 Task: Select a due date automation when advanced on, 2 days before a card is due add dates not due next week at 11:00 AM.
Action: Mouse moved to (1088, 88)
Screenshot: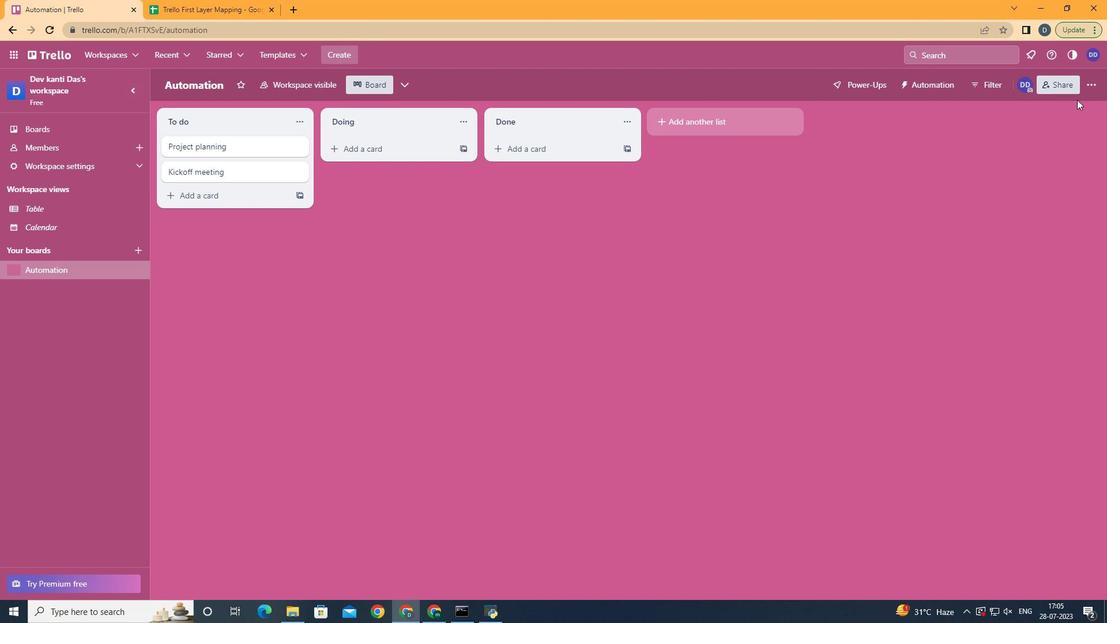 
Action: Mouse pressed left at (1088, 88)
Screenshot: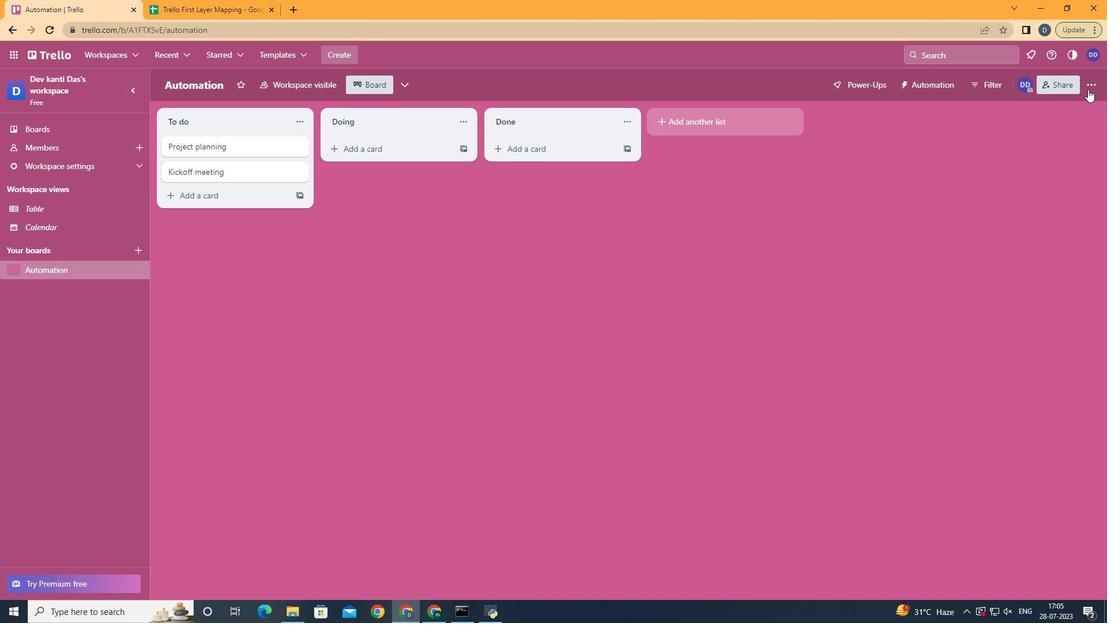 
Action: Mouse moved to (1002, 249)
Screenshot: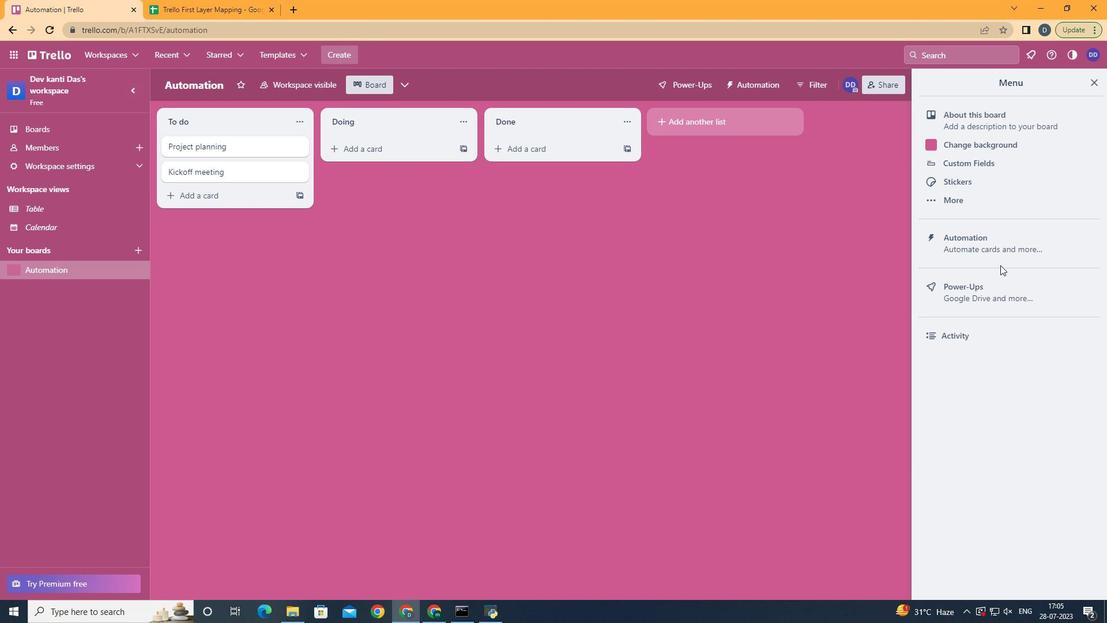 
Action: Mouse pressed left at (1002, 249)
Screenshot: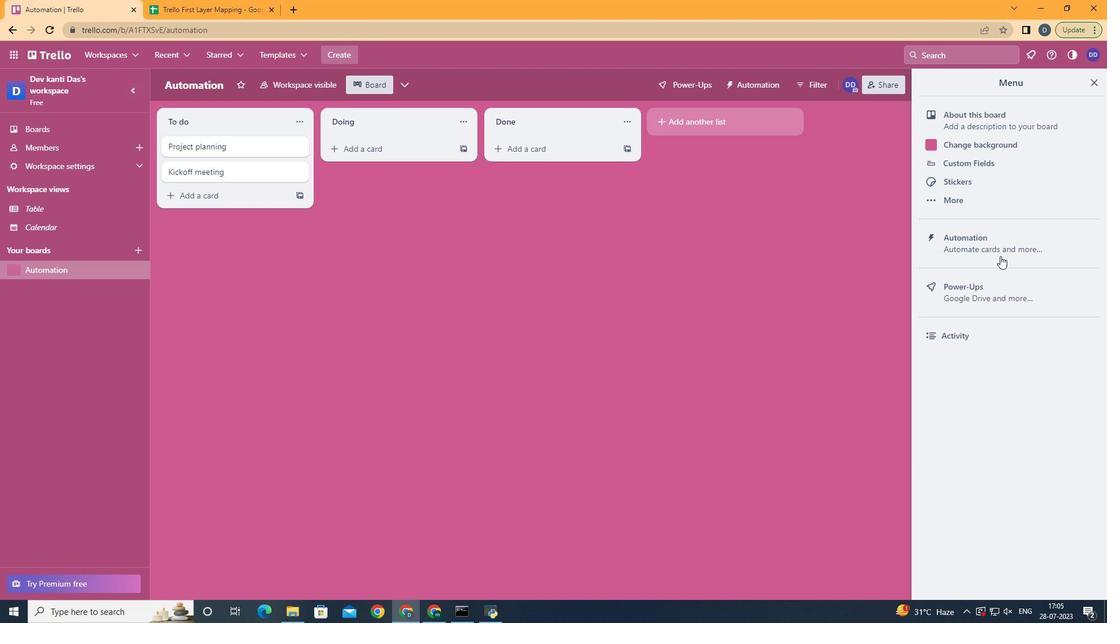 
Action: Mouse moved to (197, 234)
Screenshot: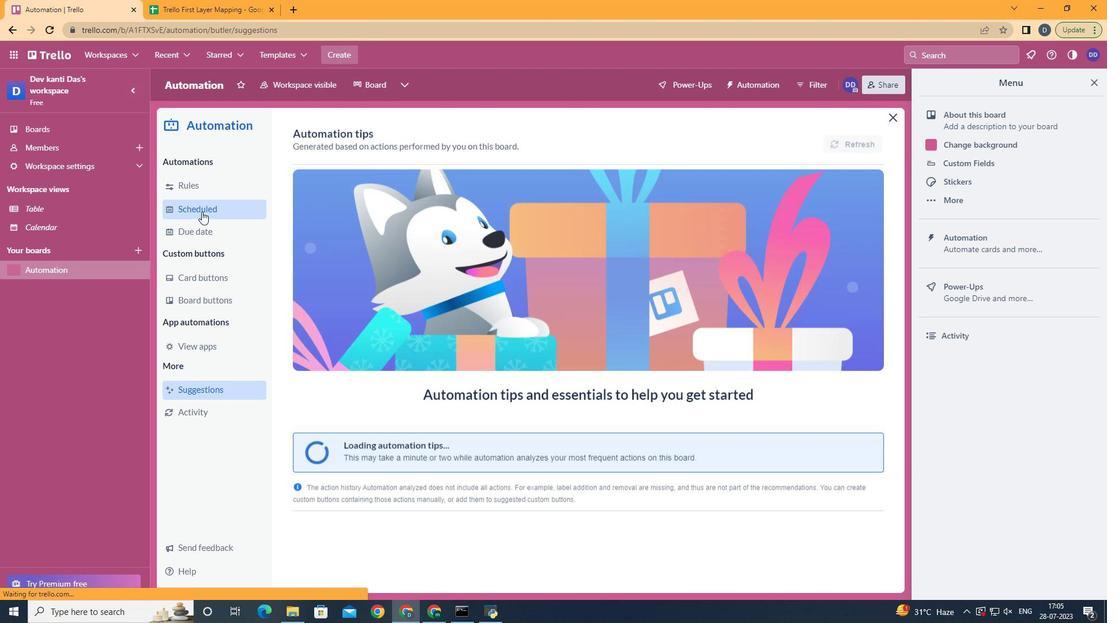 
Action: Mouse pressed left at (197, 234)
Screenshot: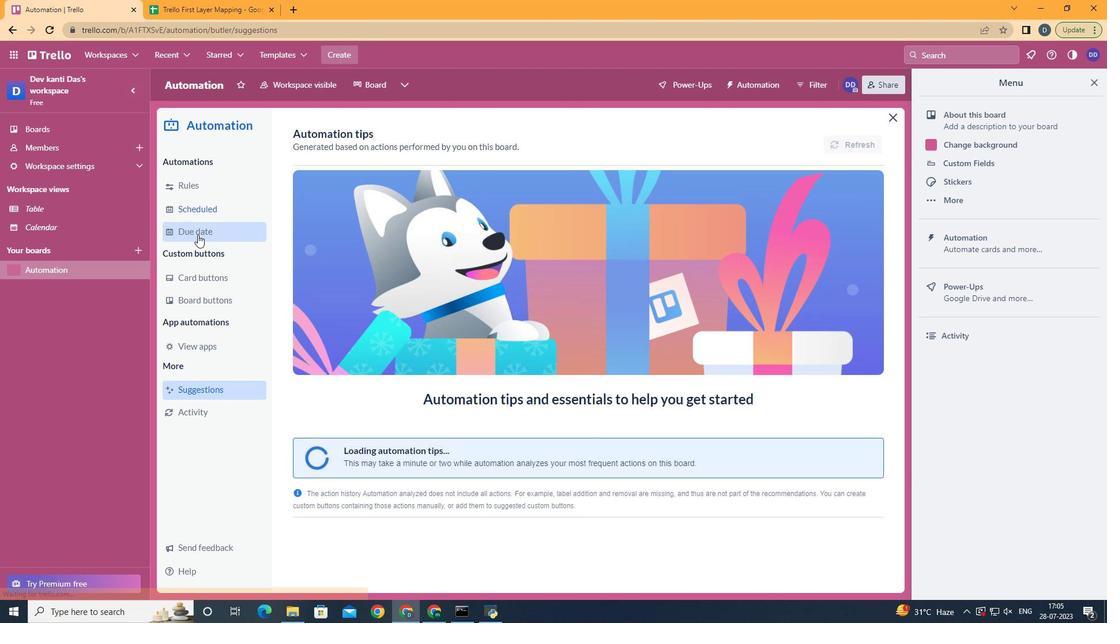 
Action: Mouse moved to (802, 141)
Screenshot: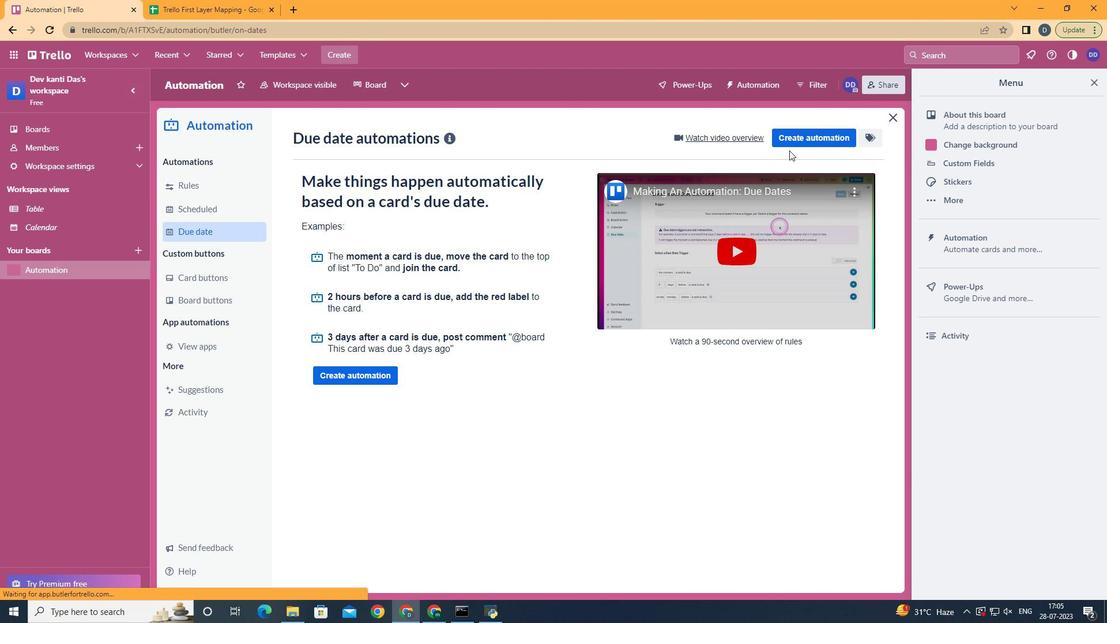 
Action: Mouse pressed left at (802, 141)
Screenshot: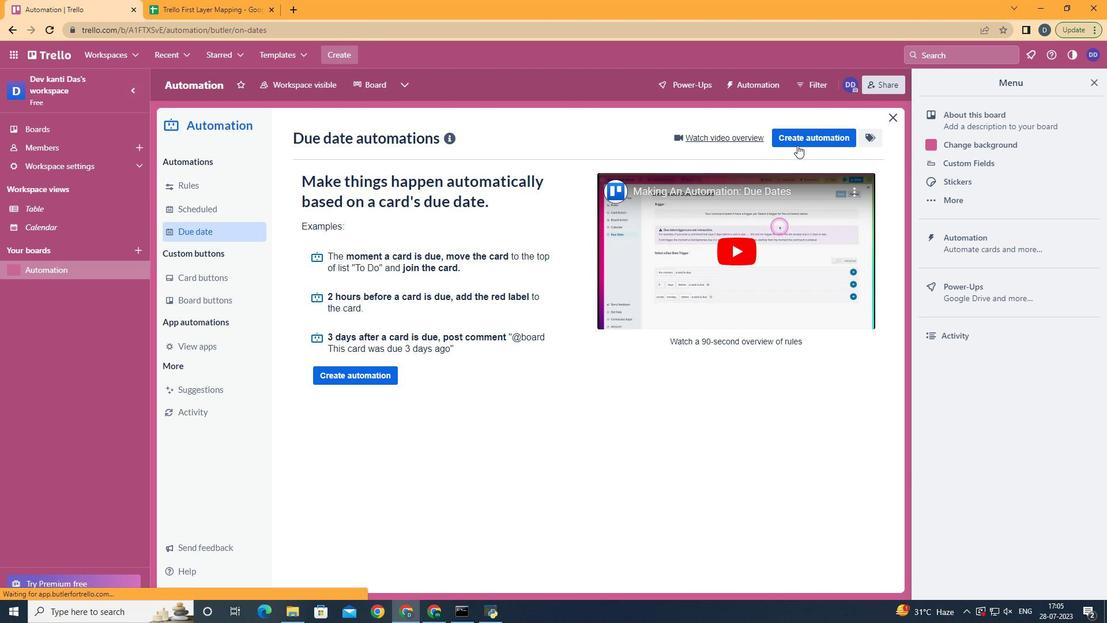 
Action: Mouse moved to (483, 252)
Screenshot: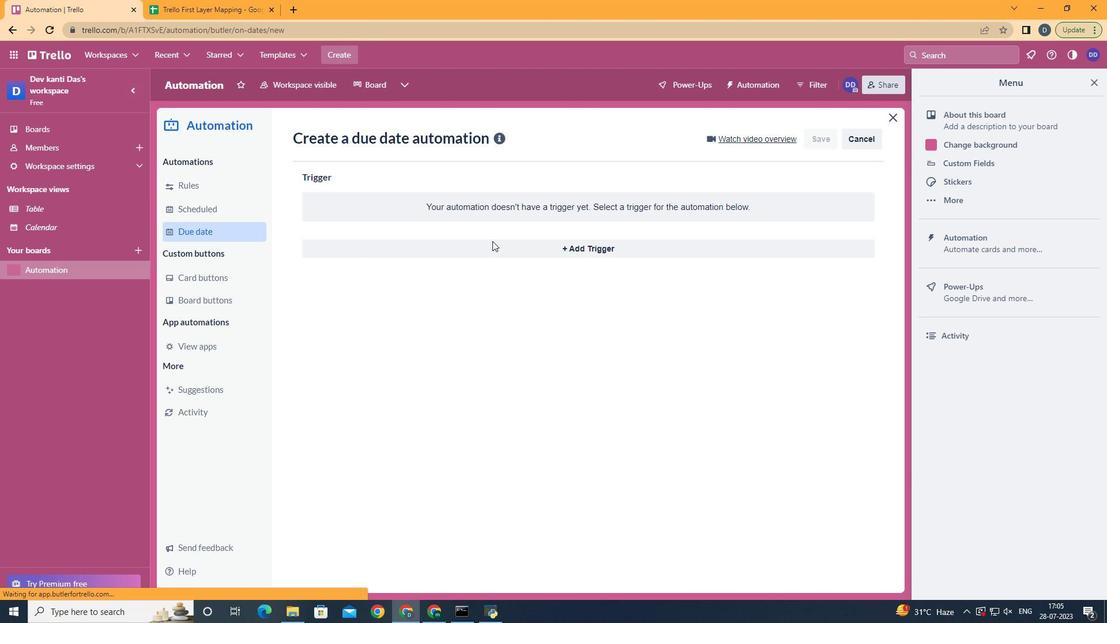 
Action: Mouse pressed left at (483, 252)
Screenshot: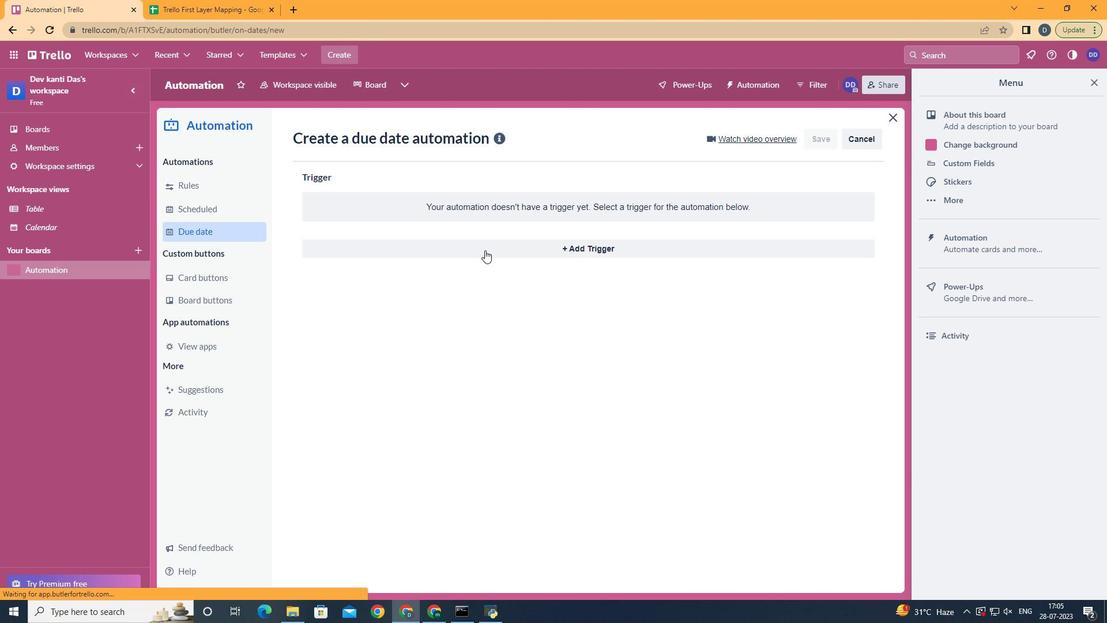 
Action: Mouse moved to (462, 424)
Screenshot: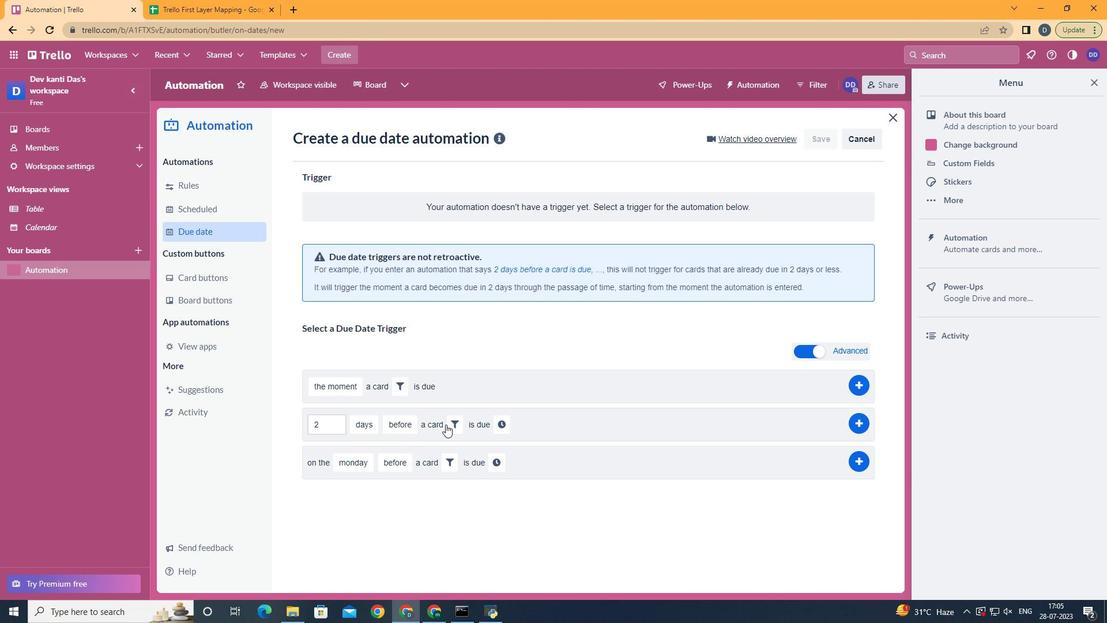 
Action: Mouse pressed left at (462, 424)
Screenshot: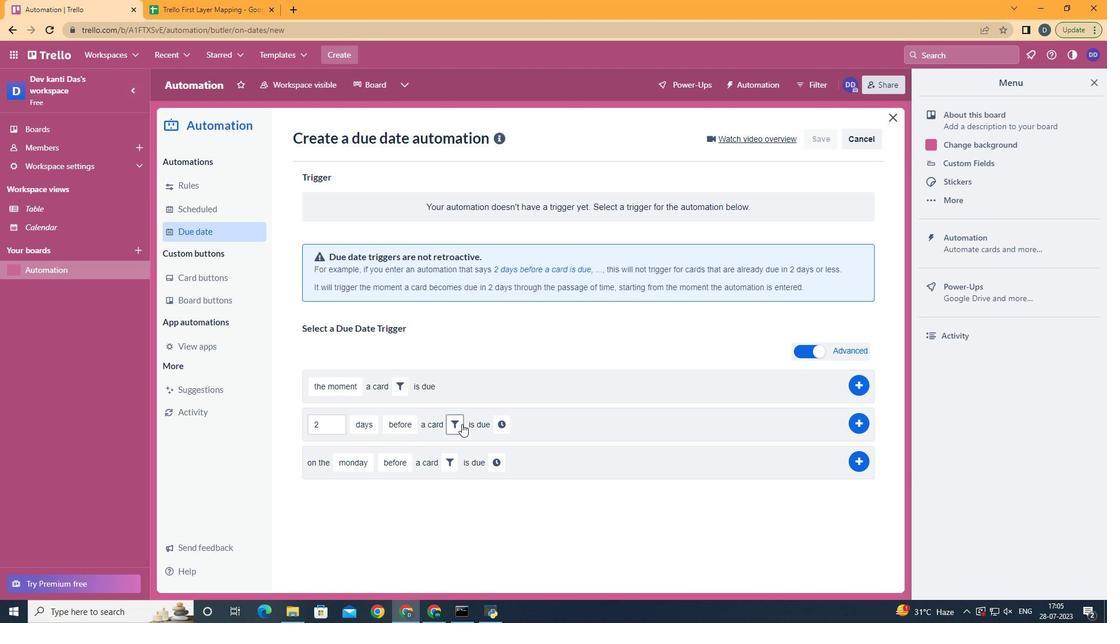 
Action: Mouse moved to (514, 470)
Screenshot: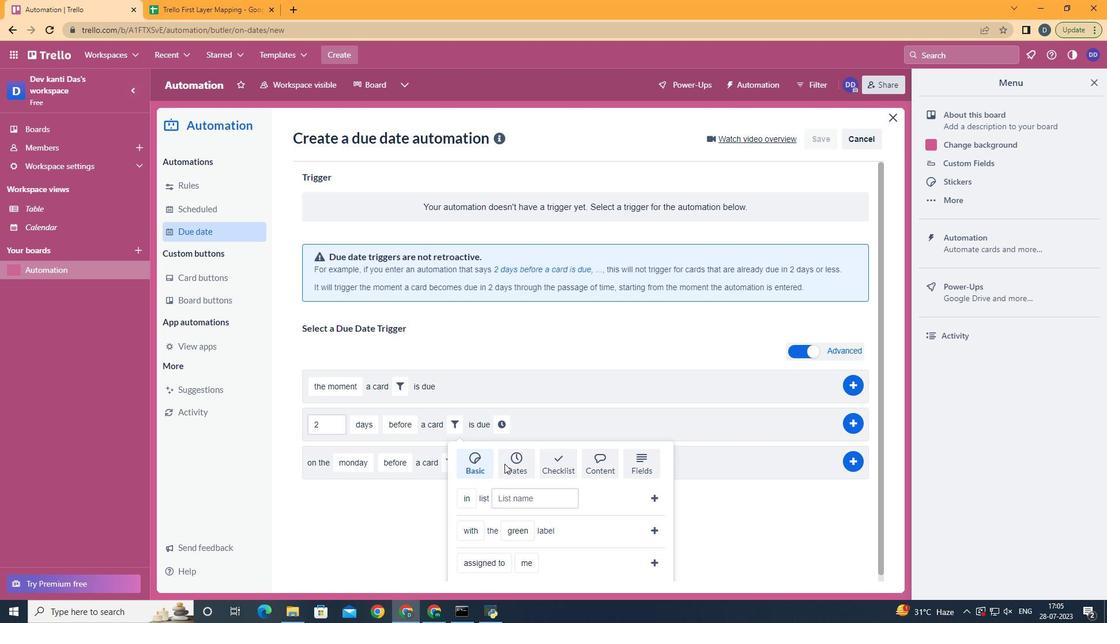 
Action: Mouse pressed left at (514, 470)
Screenshot: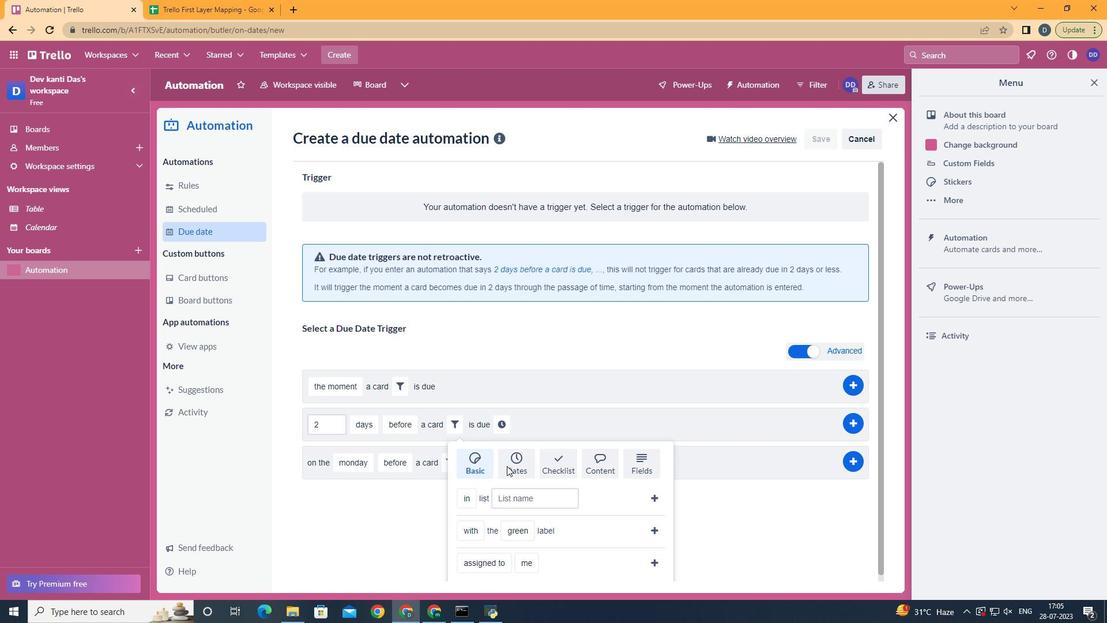 
Action: Mouse scrolled (514, 469) with delta (0, 0)
Screenshot: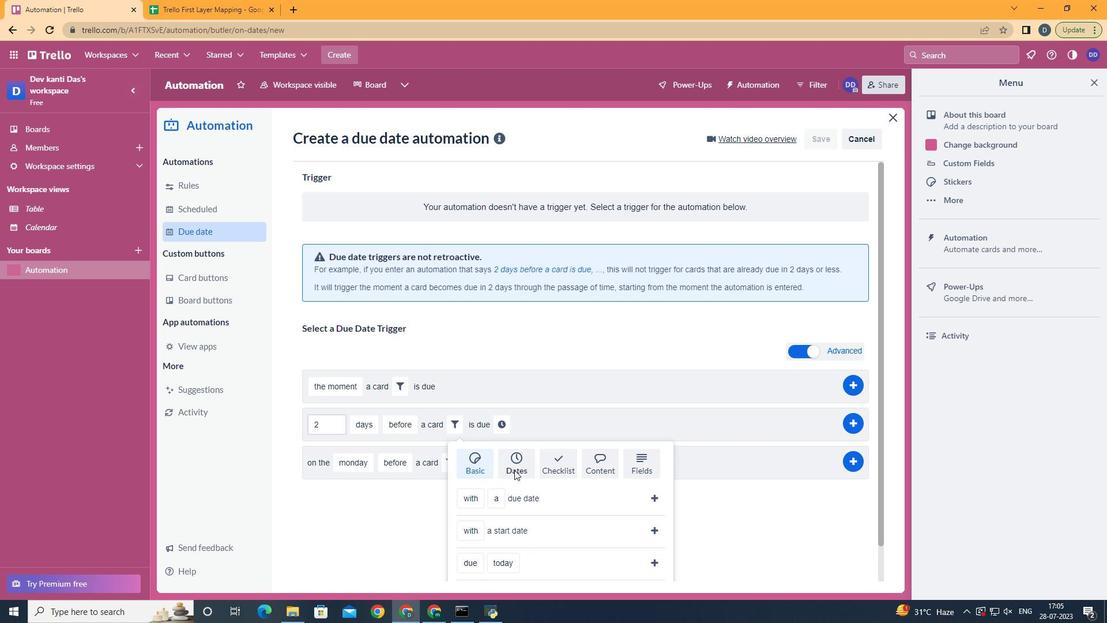 
Action: Mouse scrolled (514, 469) with delta (0, 0)
Screenshot: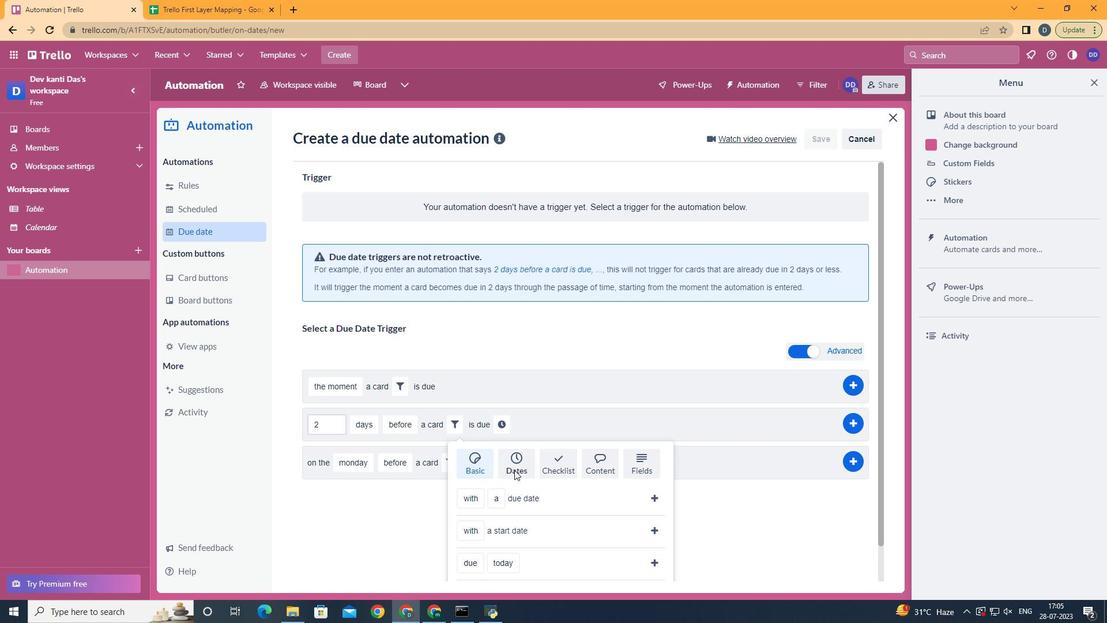 
Action: Mouse scrolled (514, 469) with delta (0, 0)
Screenshot: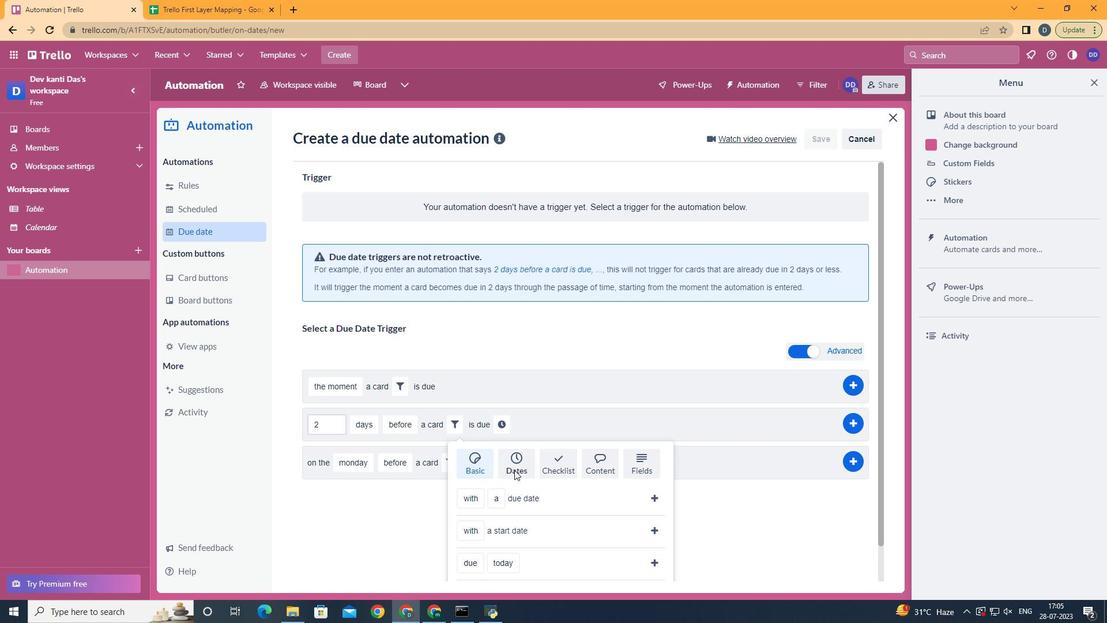 
Action: Mouse scrolled (514, 469) with delta (0, 0)
Screenshot: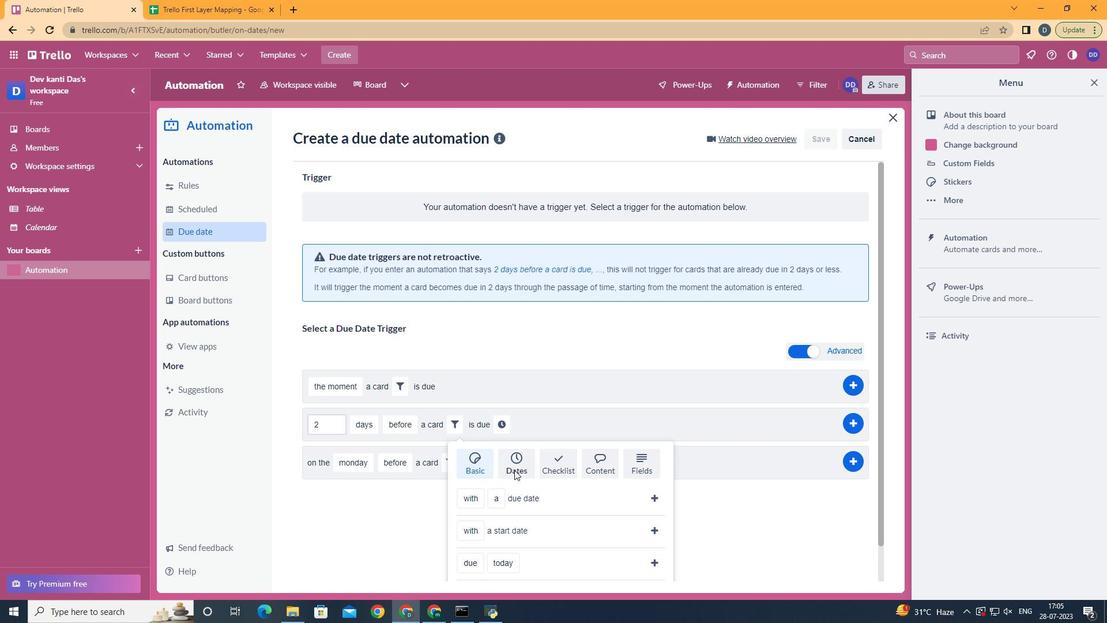 
Action: Mouse scrolled (514, 469) with delta (0, 0)
Screenshot: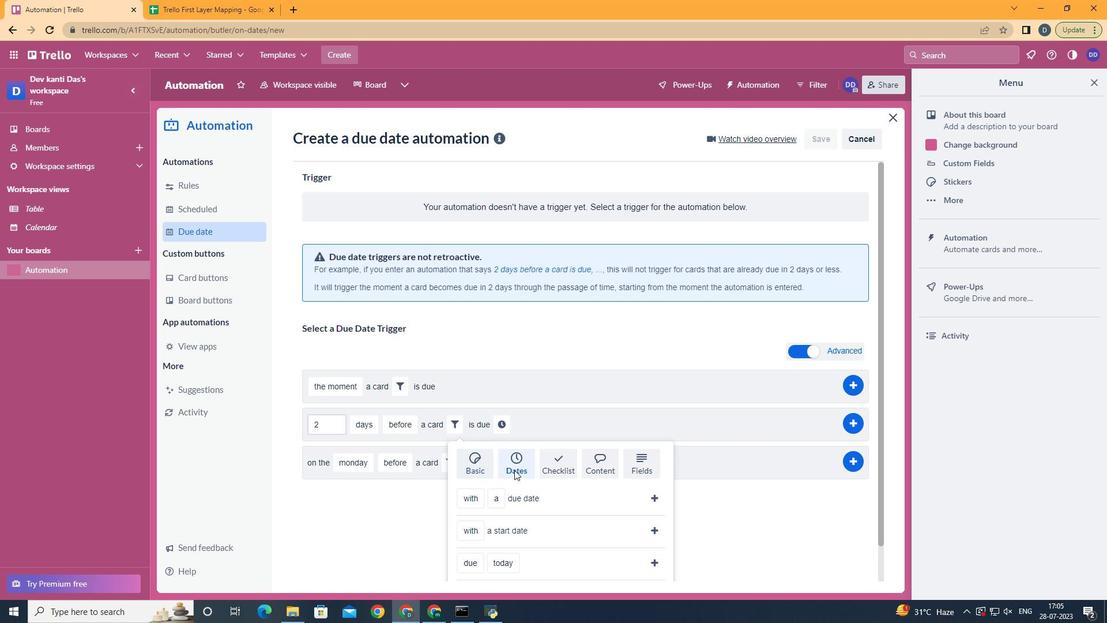 
Action: Mouse moved to (497, 453)
Screenshot: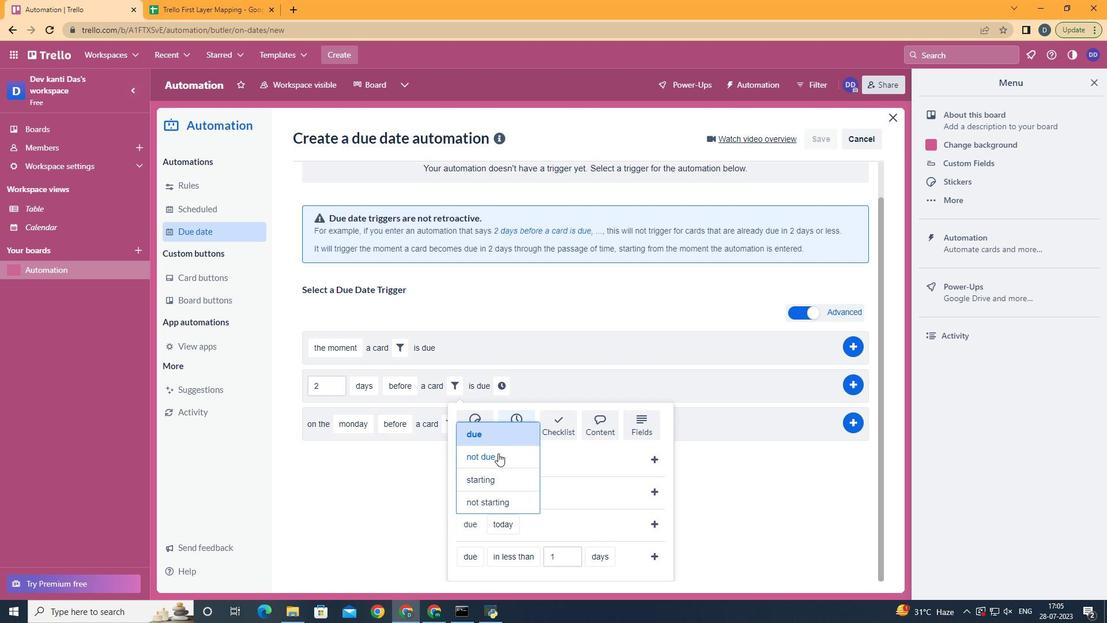 
Action: Mouse pressed left at (497, 453)
Screenshot: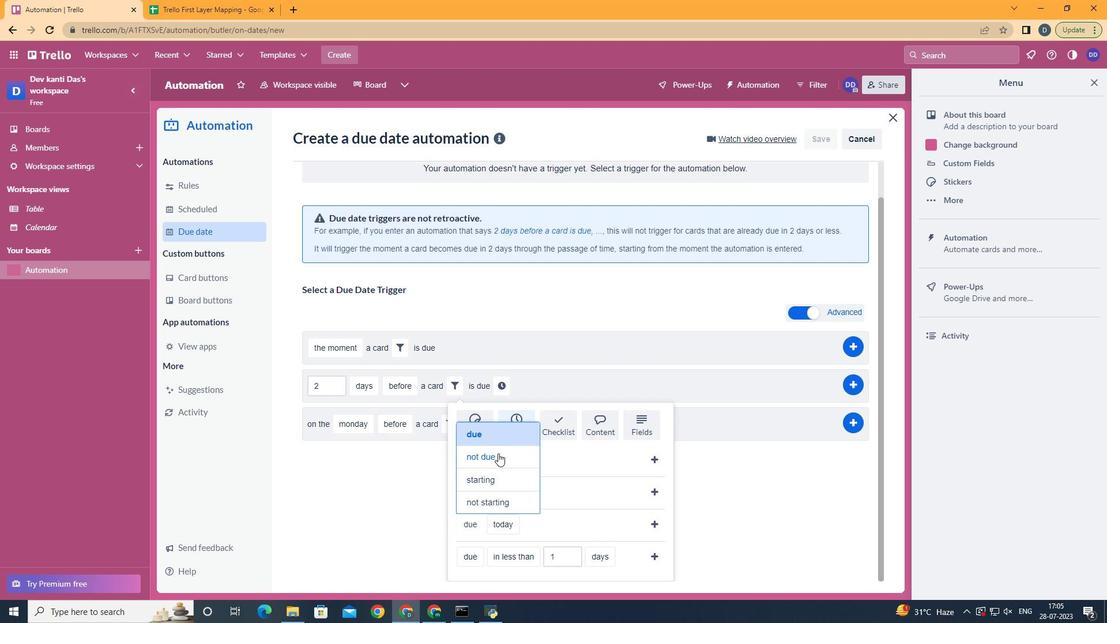 
Action: Mouse moved to (534, 460)
Screenshot: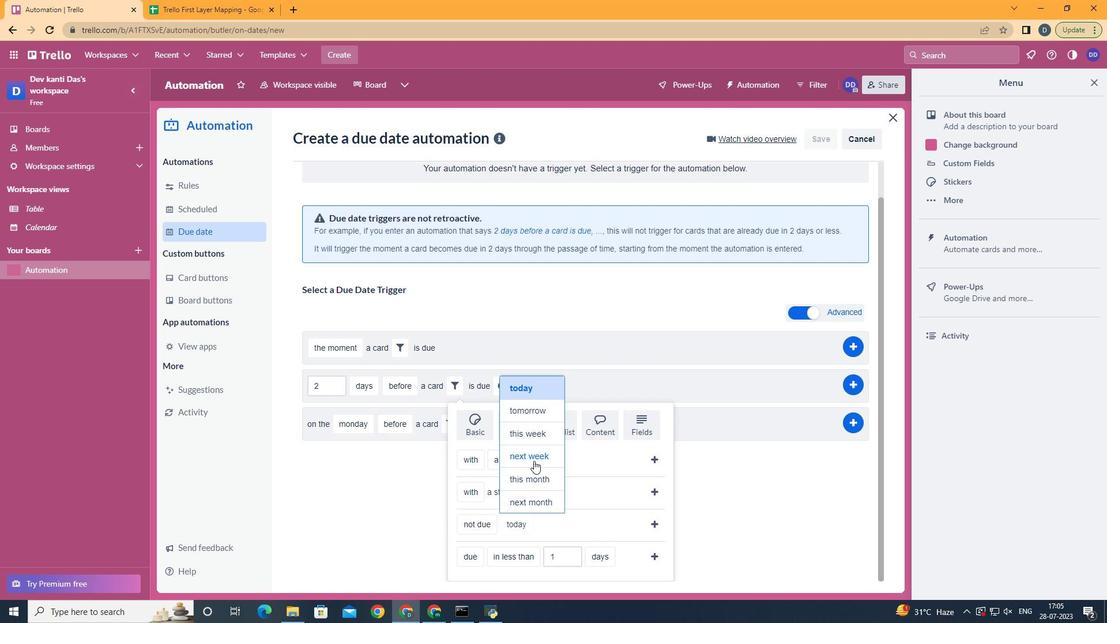 
Action: Mouse pressed left at (534, 460)
Screenshot: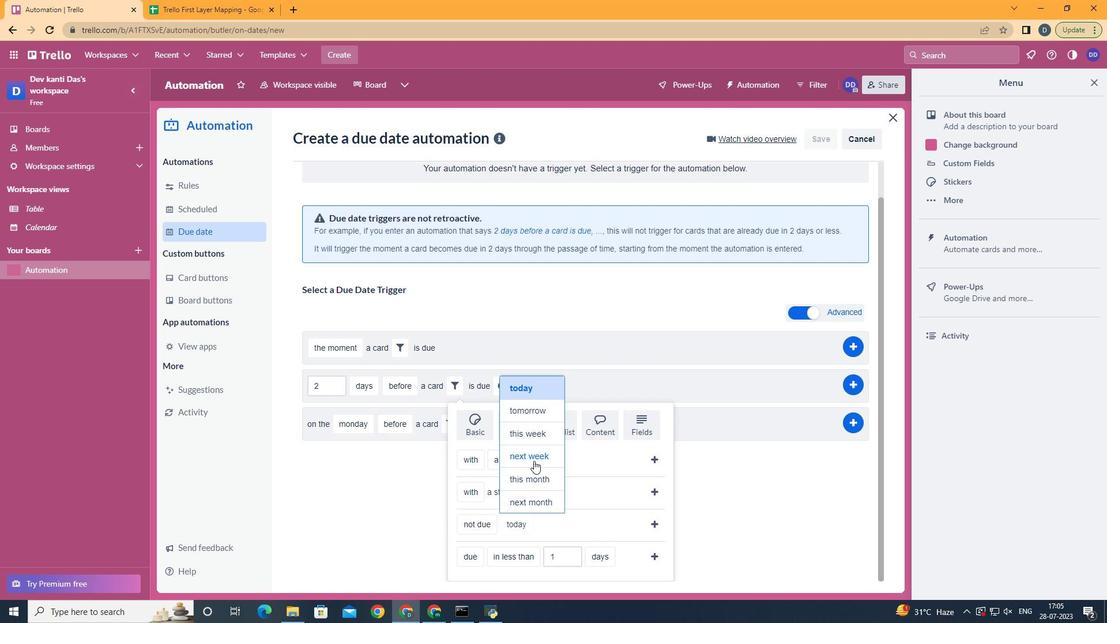 
Action: Mouse moved to (662, 524)
Screenshot: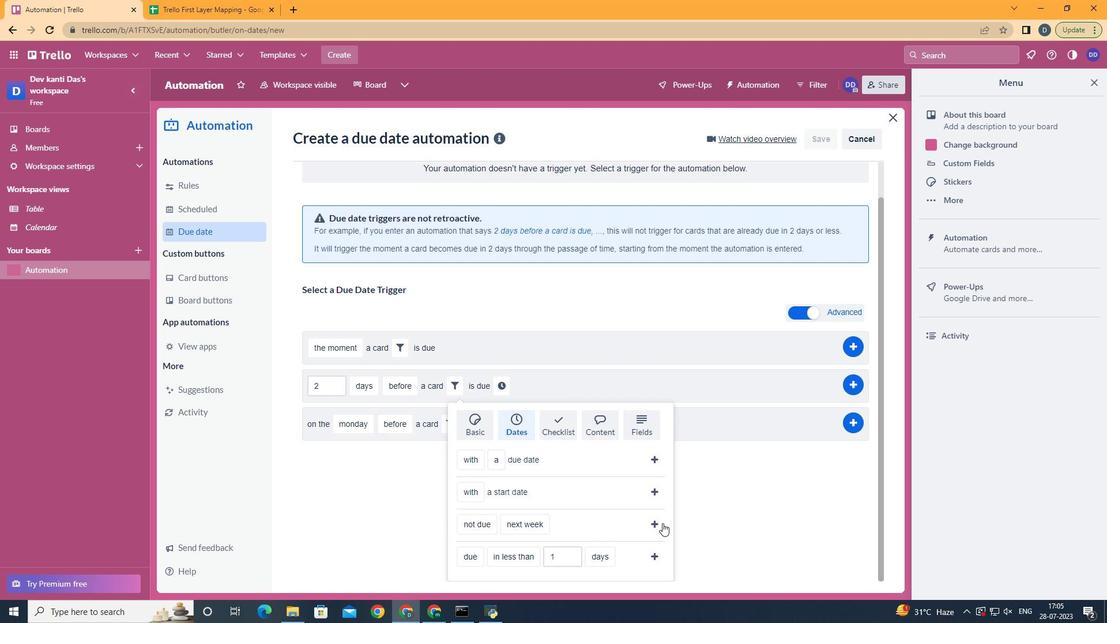 
Action: Mouse pressed left at (662, 524)
Screenshot: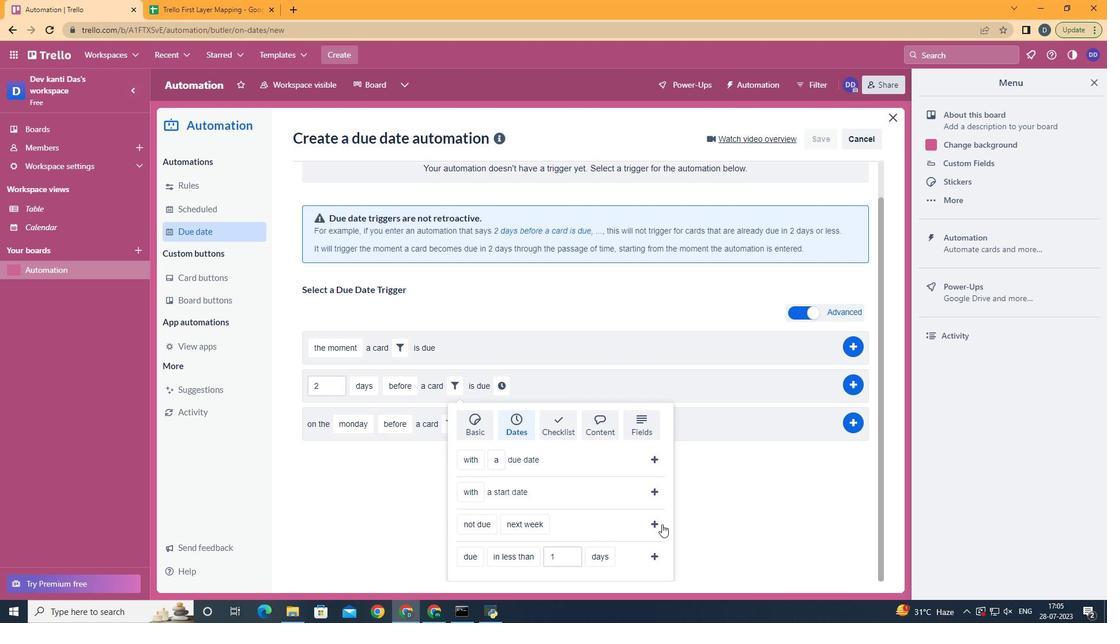 
Action: Mouse moved to (596, 424)
Screenshot: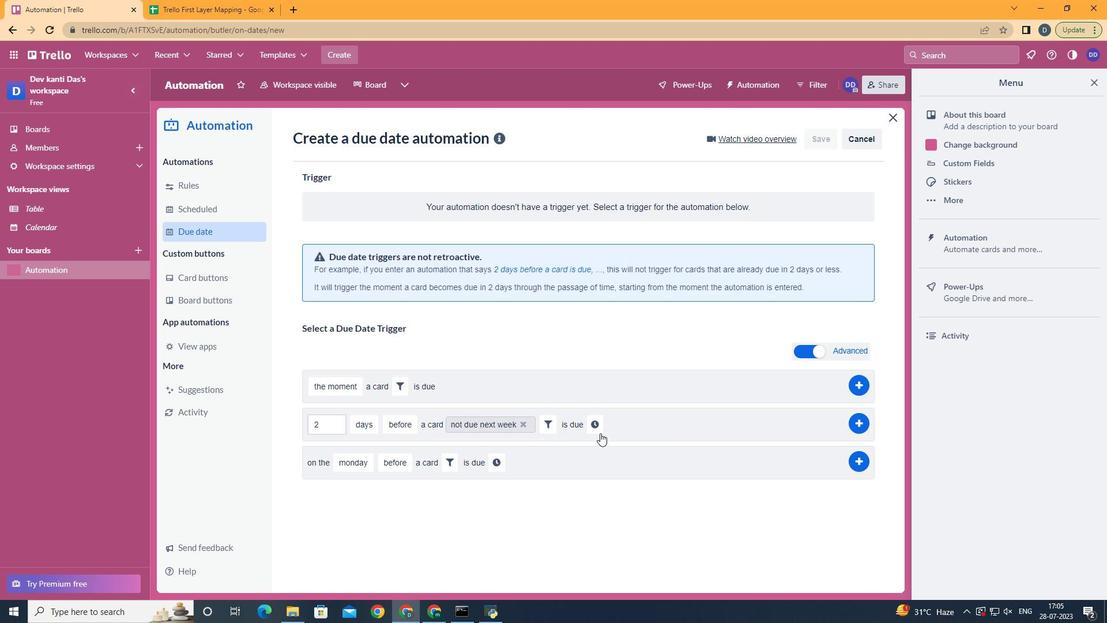 
Action: Mouse pressed left at (596, 424)
Screenshot: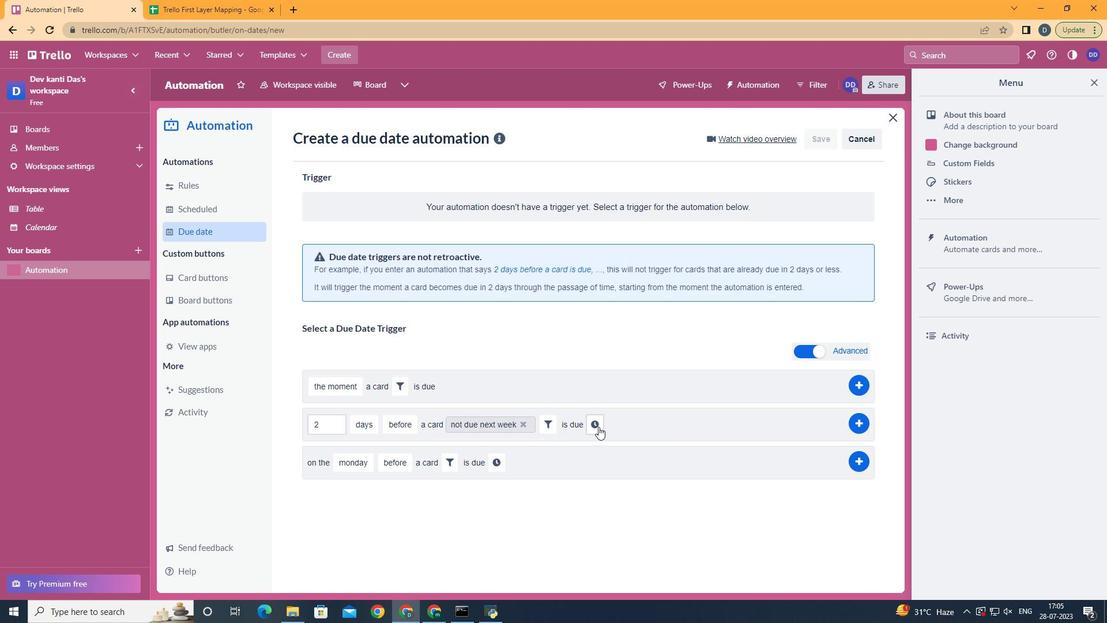 
Action: Mouse moved to (619, 427)
Screenshot: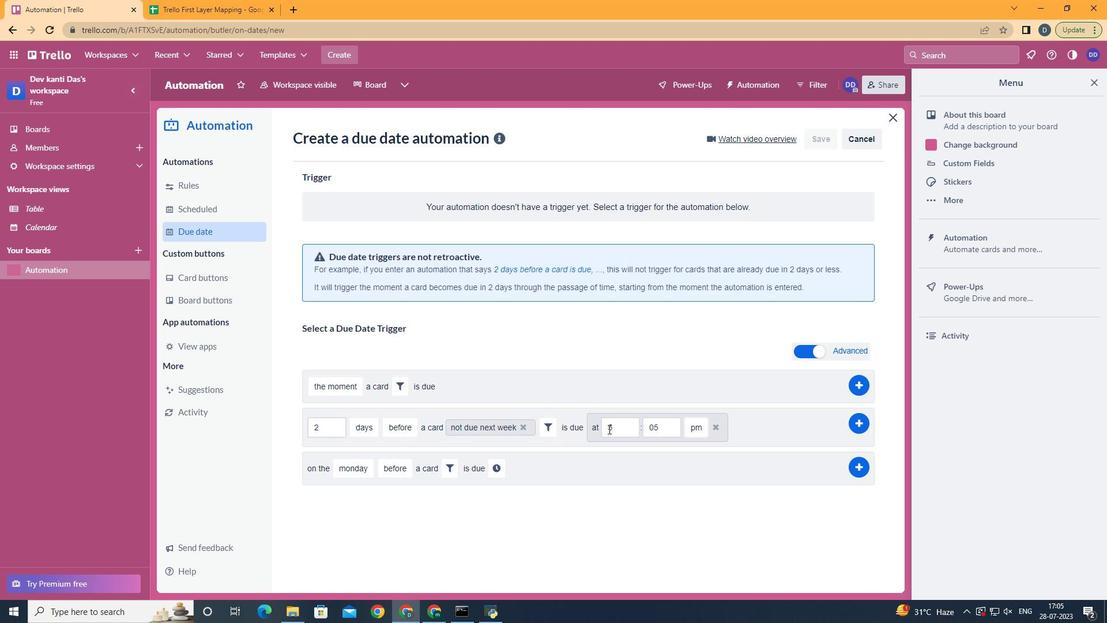 
Action: Mouse pressed left at (619, 427)
Screenshot: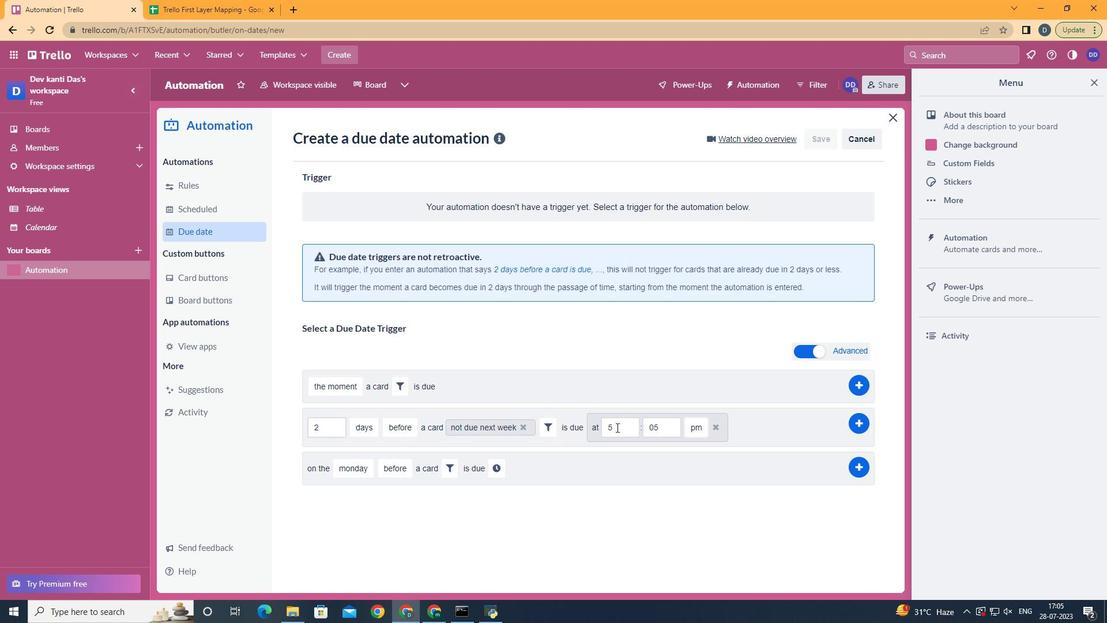 
Action: Key pressed <Key.backspace>11
Screenshot: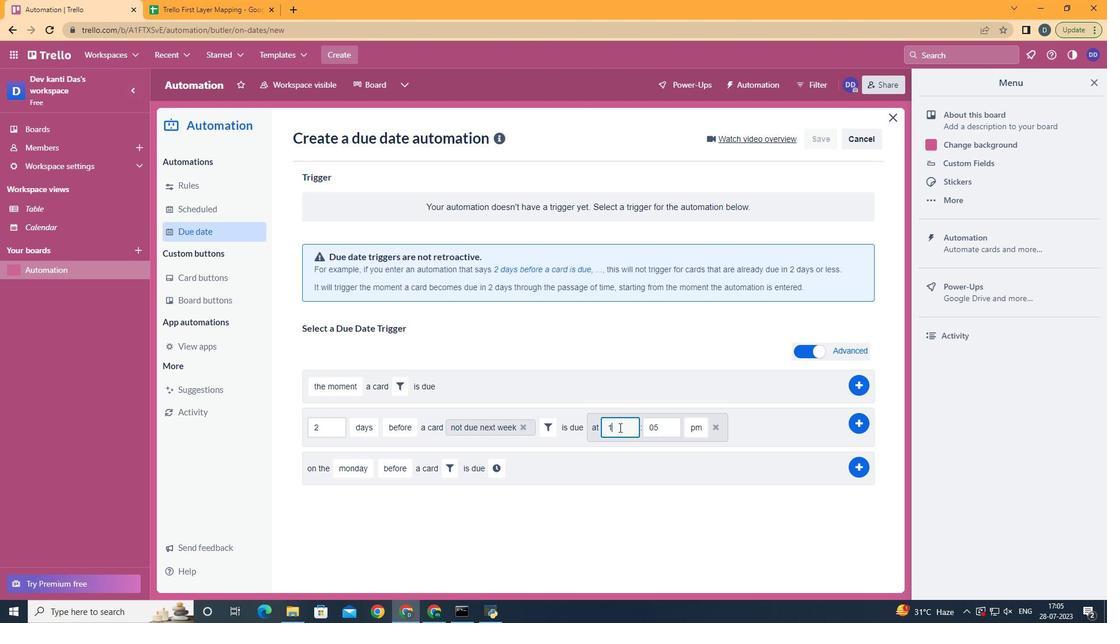
Action: Mouse moved to (677, 428)
Screenshot: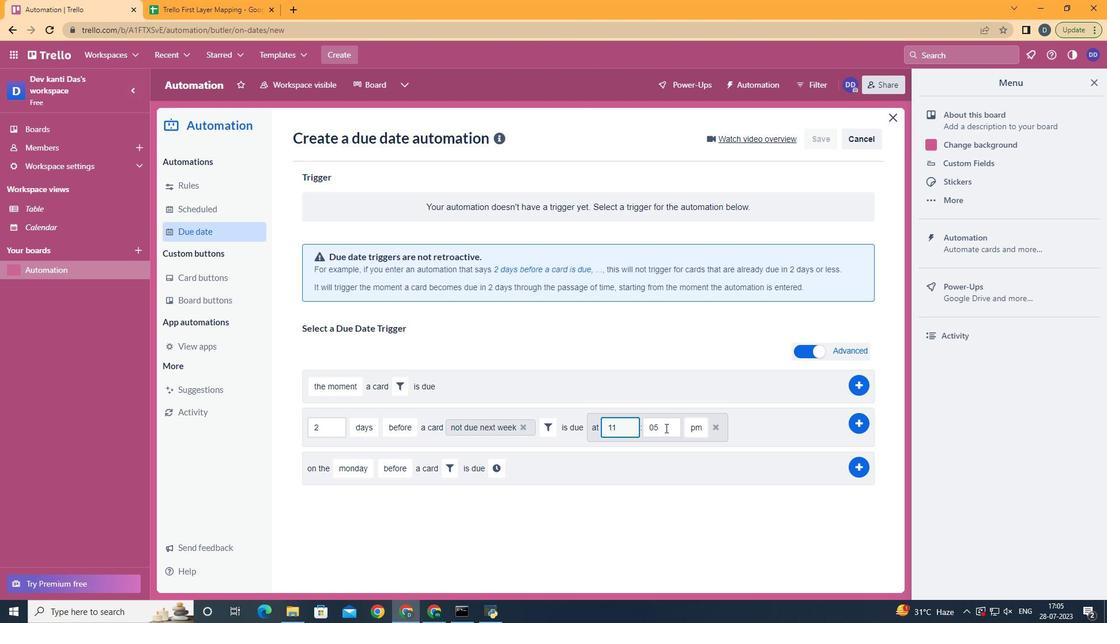 
Action: Mouse pressed left at (677, 428)
Screenshot: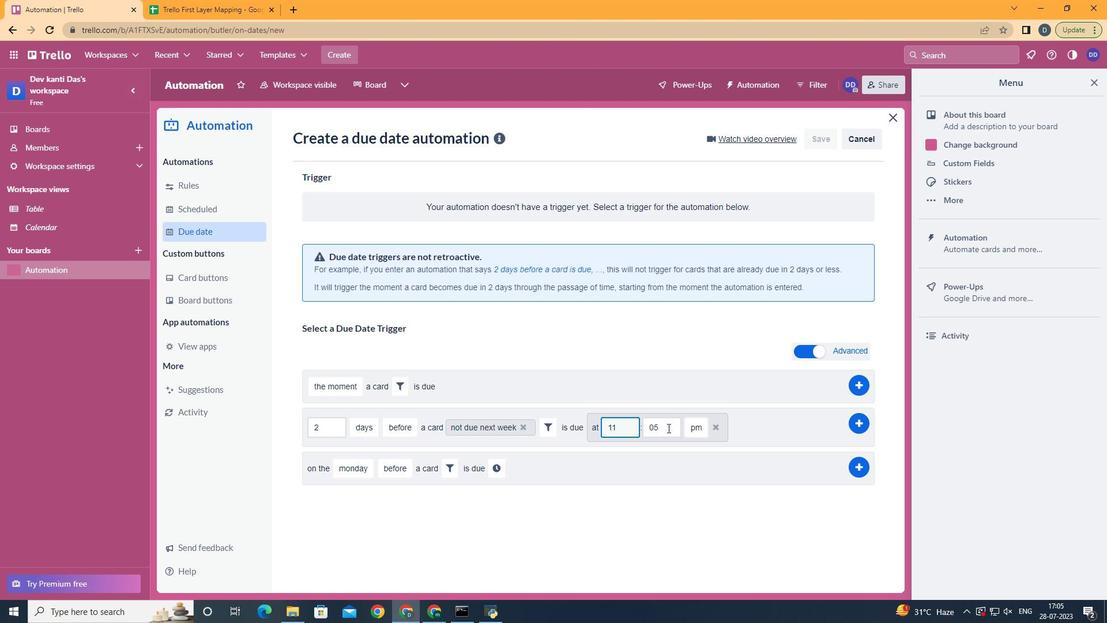 
Action: Mouse moved to (674, 429)
Screenshot: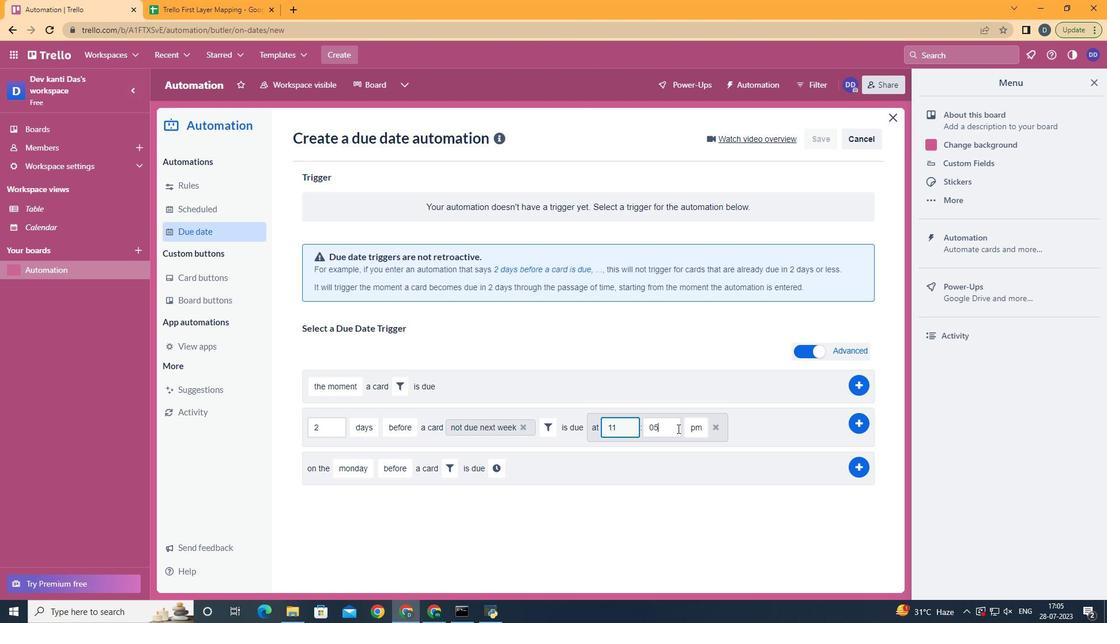 
Action: Key pressed <Key.backspace>0
Screenshot: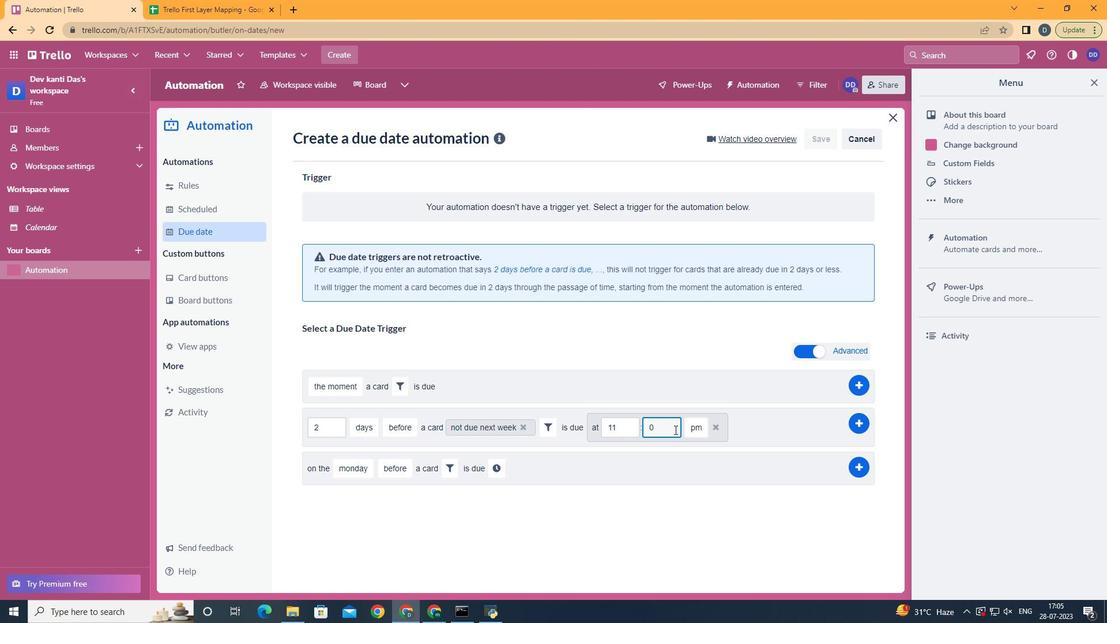 
Action: Mouse moved to (696, 448)
Screenshot: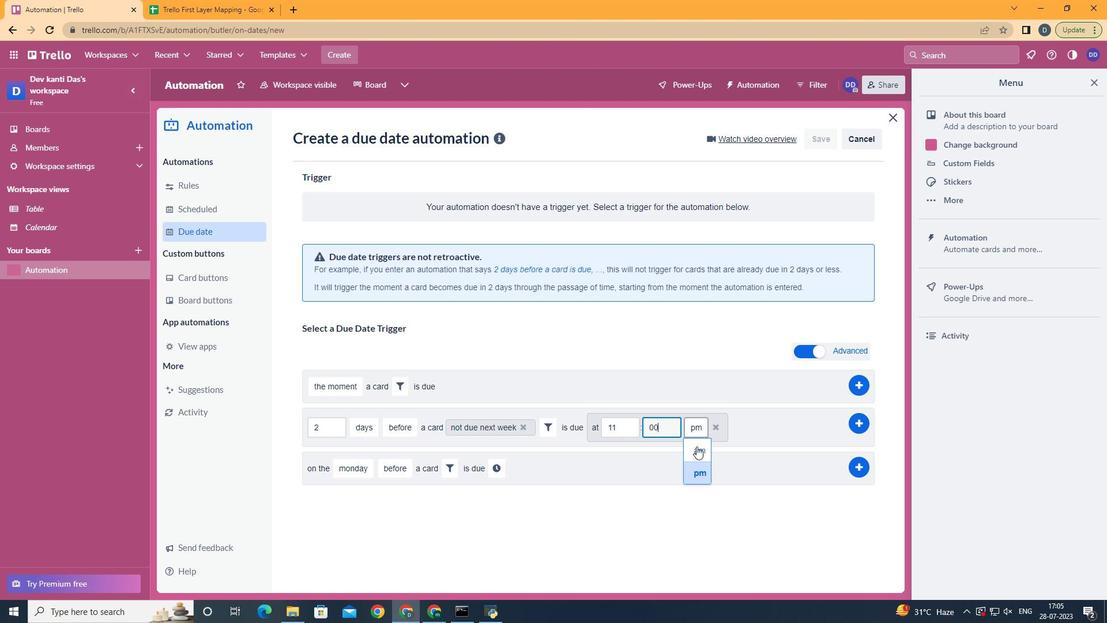 
Action: Mouse pressed left at (696, 448)
Screenshot: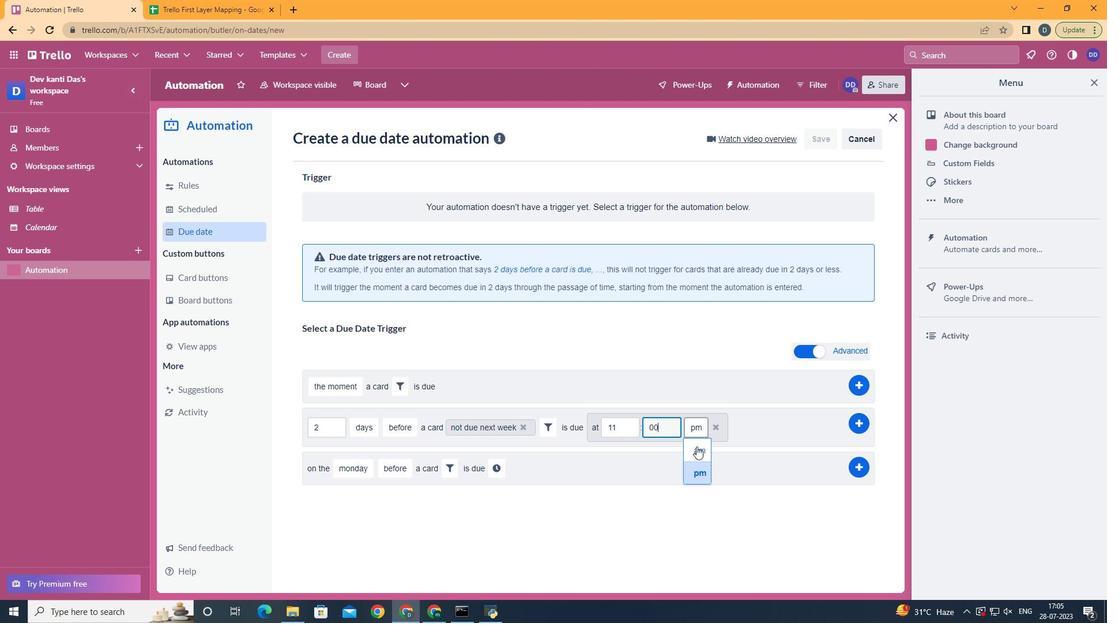 
